 Task: Create New Customer with Customer Name: The Archives, Billing Address Line1: 1403 Camden Street, Billing Address Line2:  Reno, Billing Address Line3:  Nevada 89501, Cell Number: 315-426-1559
Action: Mouse moved to (135, 28)
Screenshot: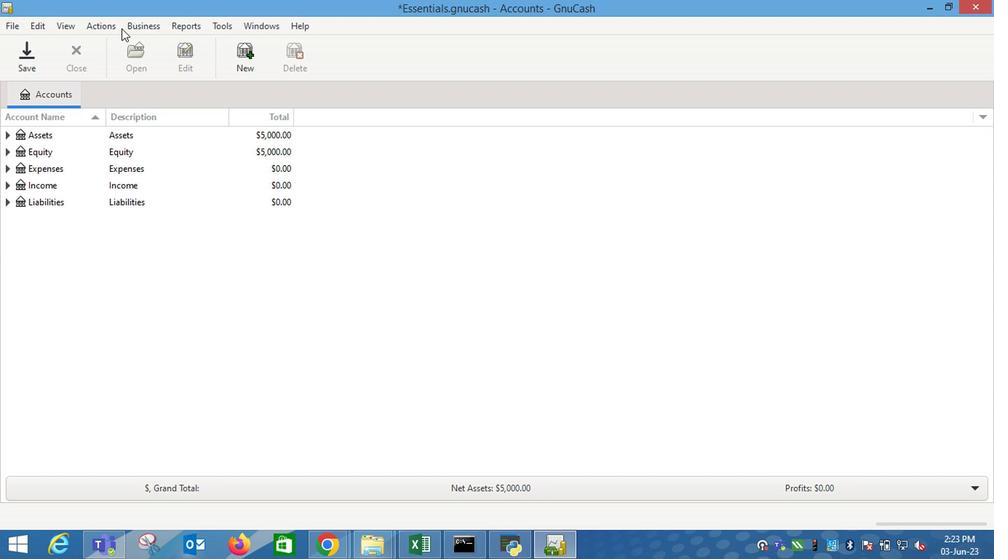 
Action: Mouse pressed left at (135, 28)
Screenshot: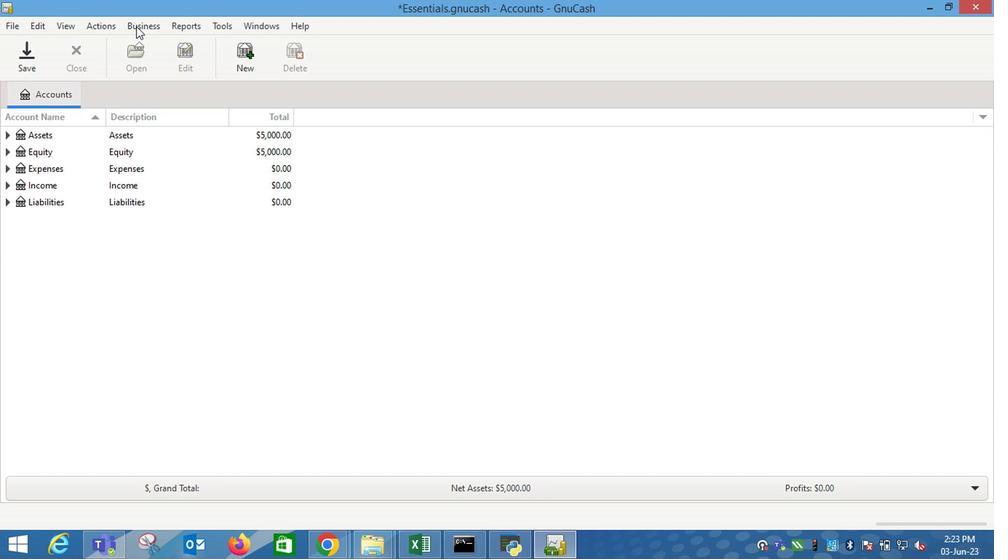 
Action: Mouse moved to (353, 67)
Screenshot: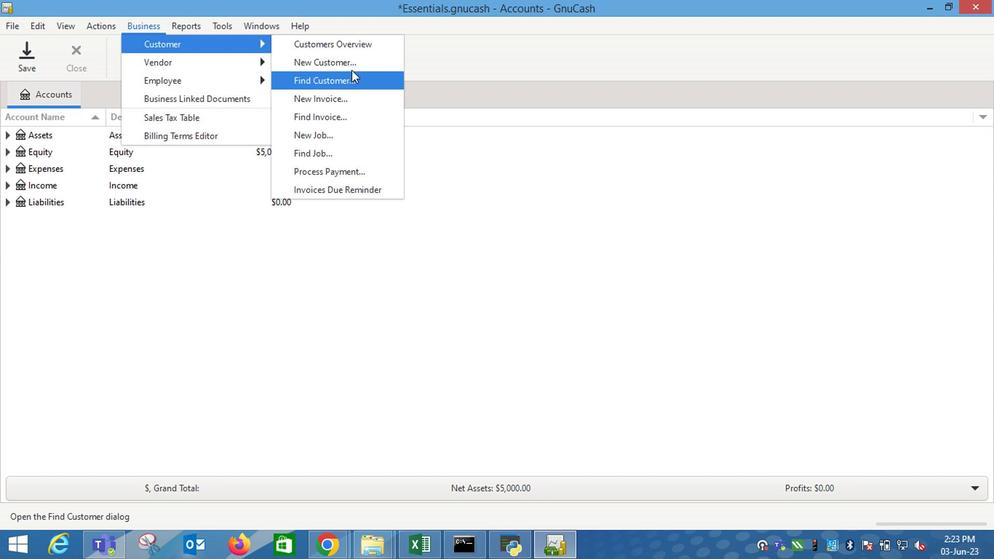 
Action: Mouse pressed left at (353, 67)
Screenshot: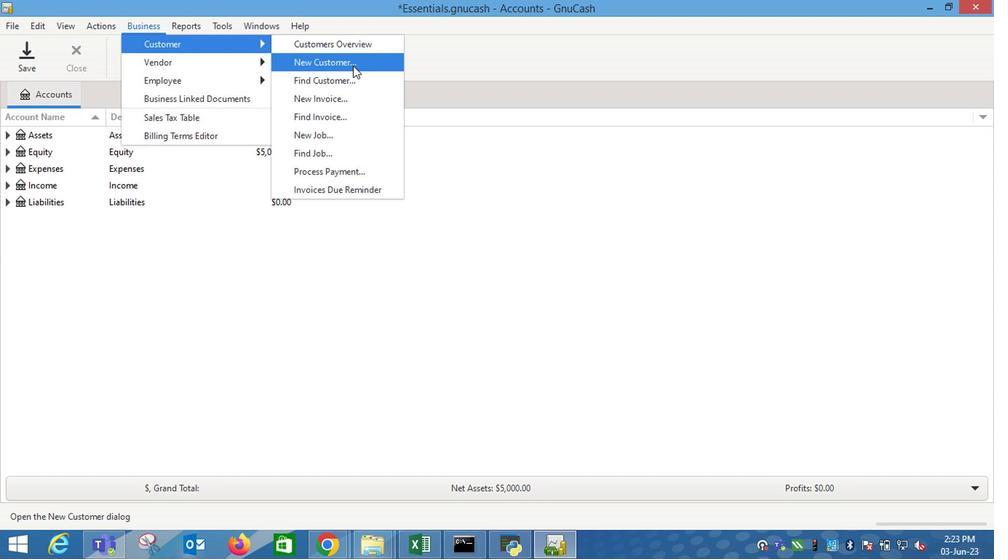 
Action: Mouse moved to (733, 213)
Screenshot: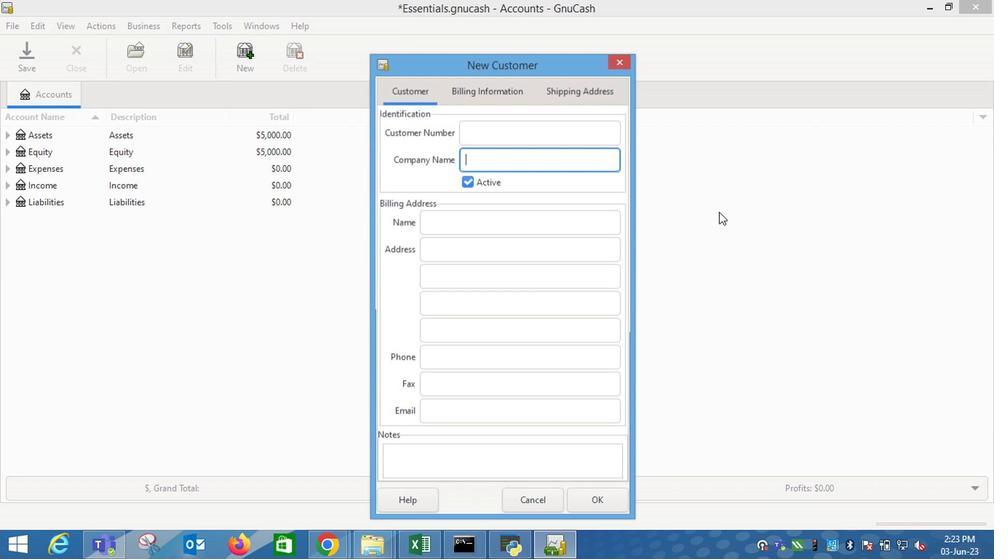 
Action: Key pressed <Key.shift_r>The<Key.space><Key.shift_r>Archives<Key.tab><Key.tab><Key.tab>1403<Key.space><Key.shift_r>Camden<Key.space><Key.shift_r>Street<Key.tab><Key.shift_r>R<Key.tab><Key.shift_r><Key.shift_r><Key.shift_r>N<Key.tab><Key.tab>315-426-1559
Screenshot: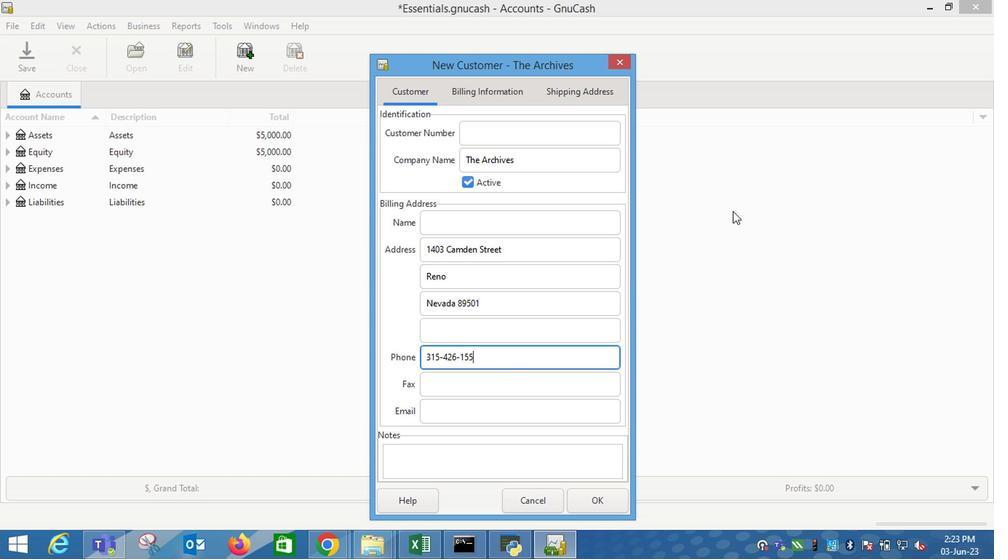
Action: Mouse moved to (584, 501)
Screenshot: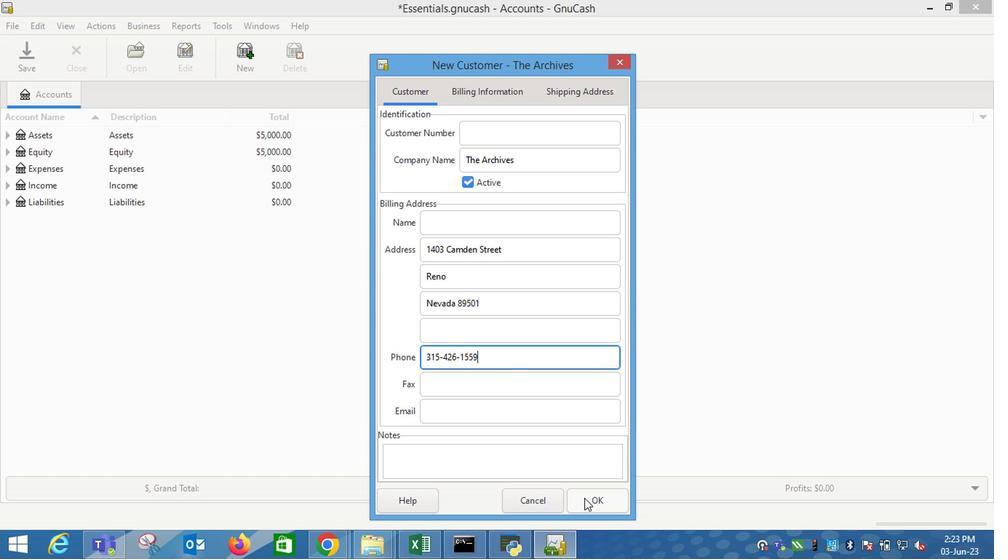
Action: Mouse pressed left at (584, 501)
Screenshot: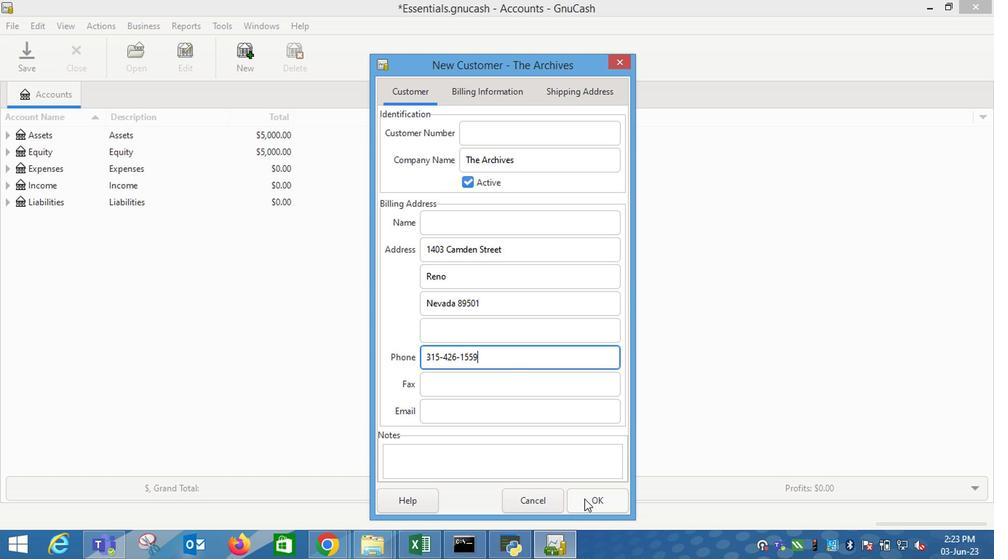 
Action: Mouse moved to (334, 303)
Screenshot: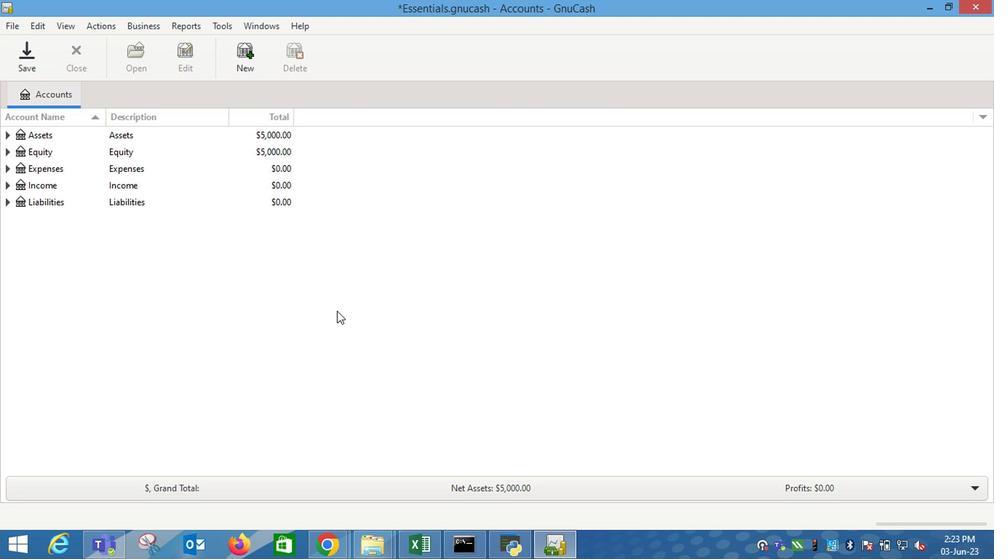 
